 Task: Create List Brand Store in Board Product Management Best Practices to Workspace Human Resources Software. Create List Brand Licensing in Board Customer Segmentation and Analysis to Workspace Human Resources Software. Create List Brand Innovation in Board Product Market Fit Analysis and Optimization to Workspace Human Resources Software
Action: Mouse moved to (225, 138)
Screenshot: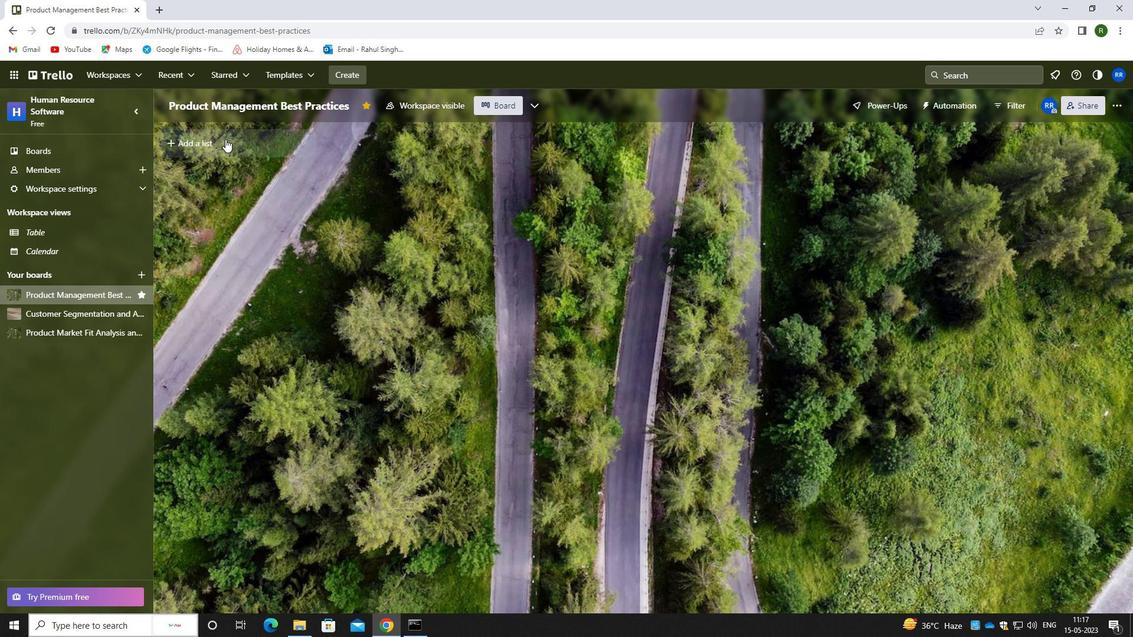 
Action: Mouse pressed left at (225, 138)
Screenshot: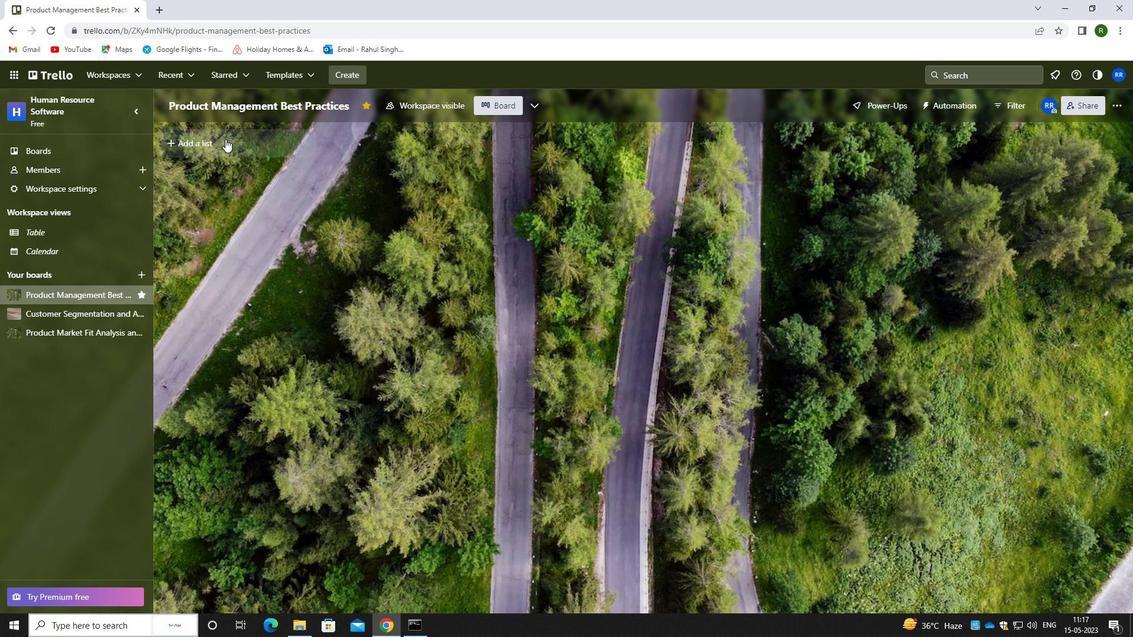 
Action: Mouse moved to (226, 144)
Screenshot: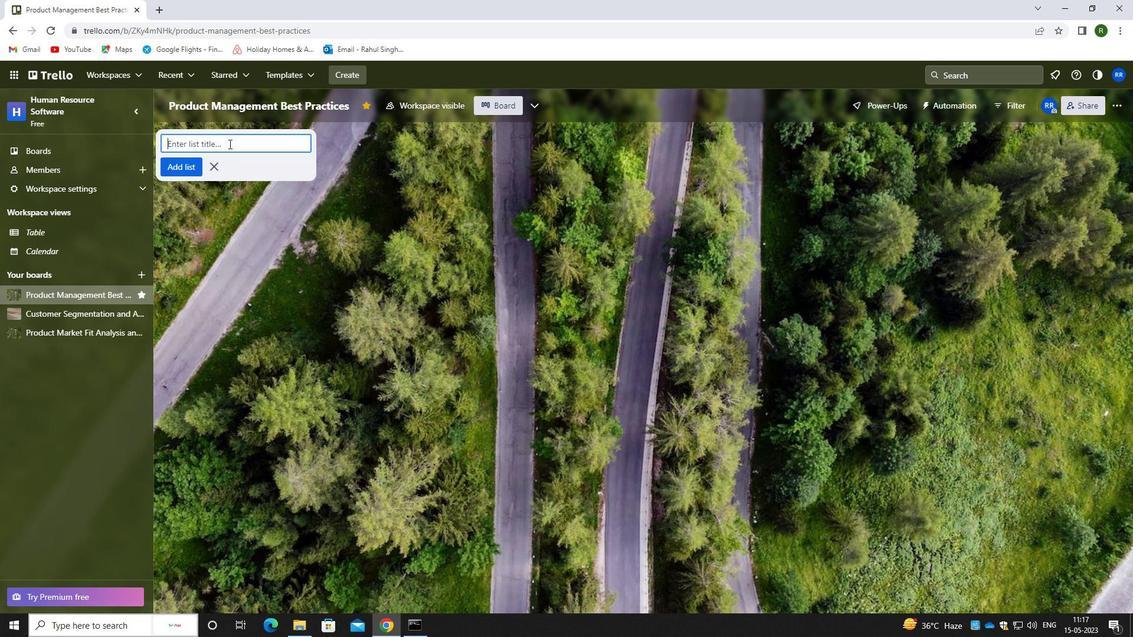 
Action: Key pressed <Key.caps_lock>b<Key.caps_lock>rand<Key.space><Key.caps_lock>s<Key.caps_lock>tore
Screenshot: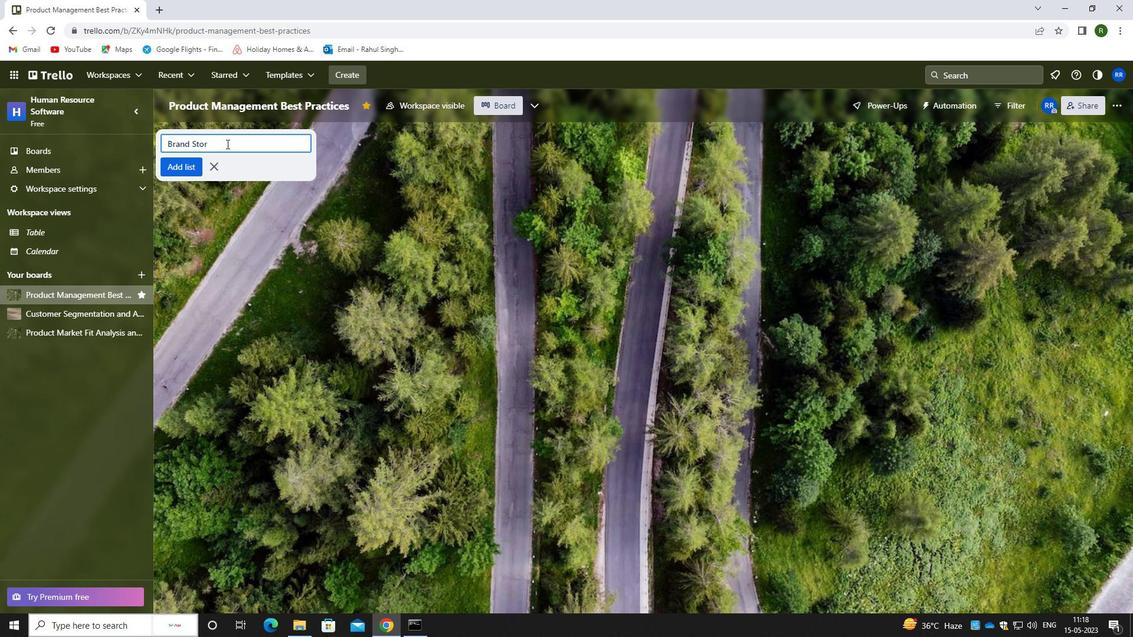 
Action: Mouse moved to (172, 163)
Screenshot: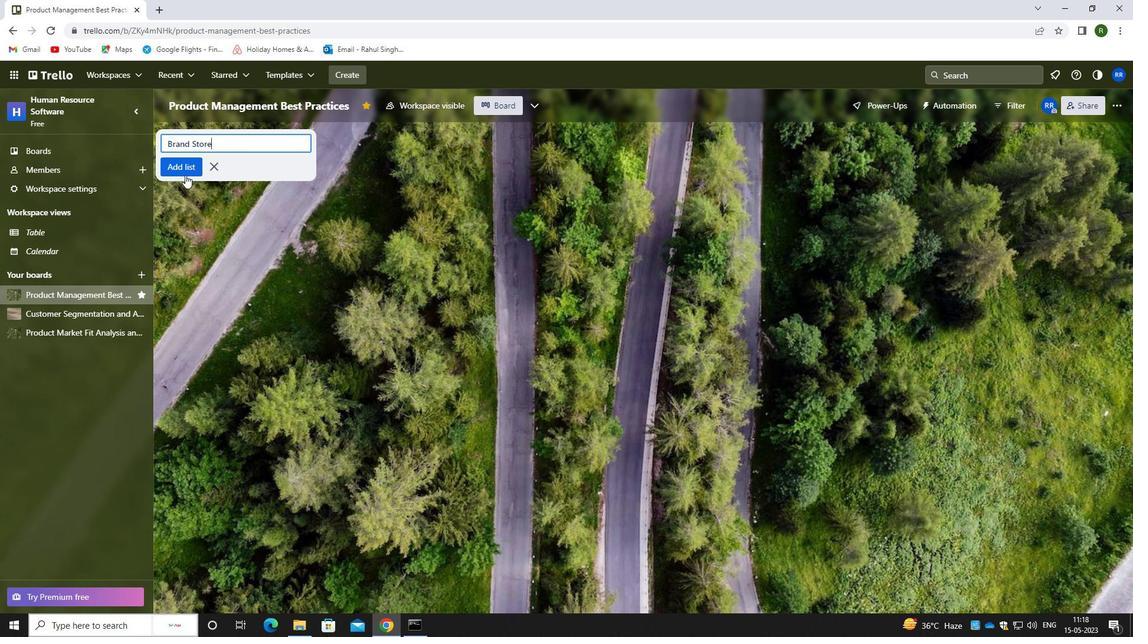 
Action: Mouse pressed left at (172, 163)
Screenshot: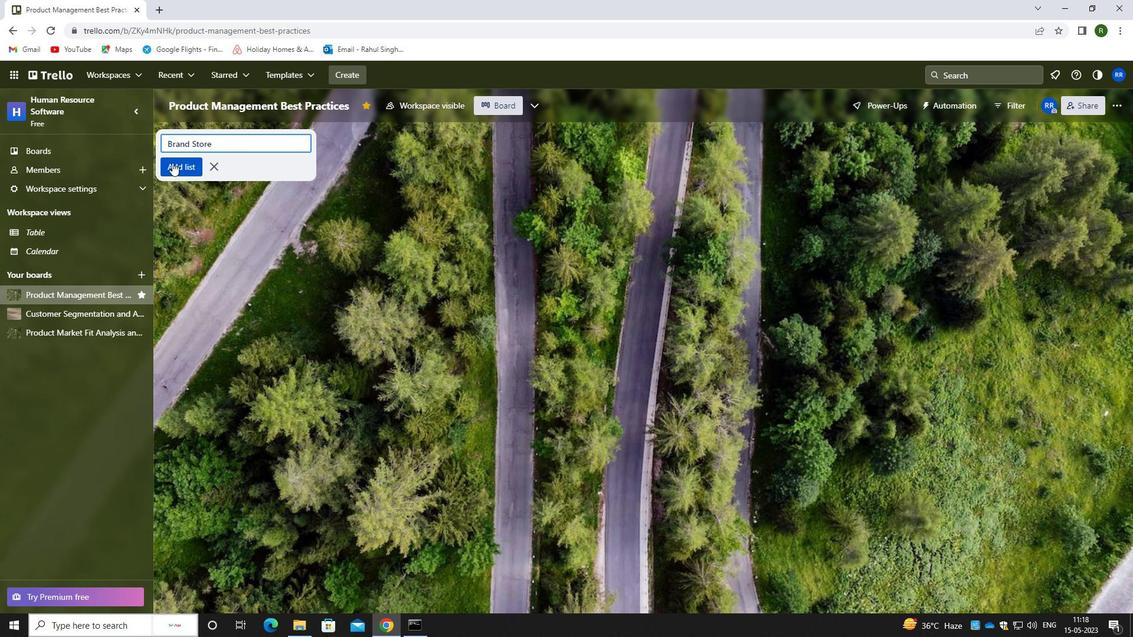 
Action: Mouse moved to (80, 318)
Screenshot: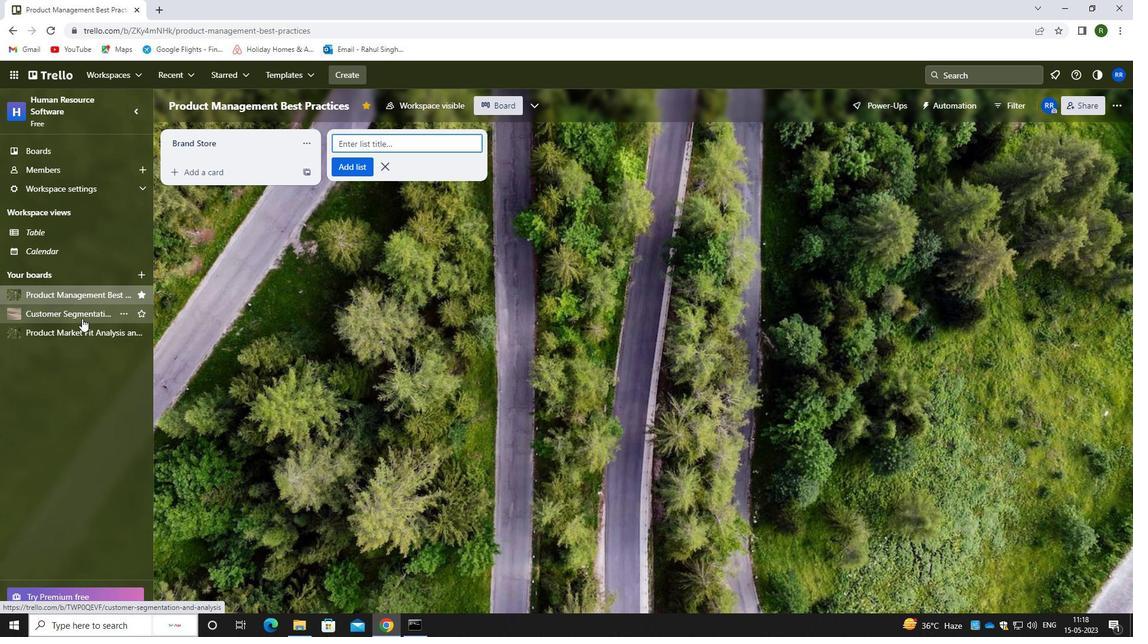 
Action: Mouse pressed left at (80, 318)
Screenshot: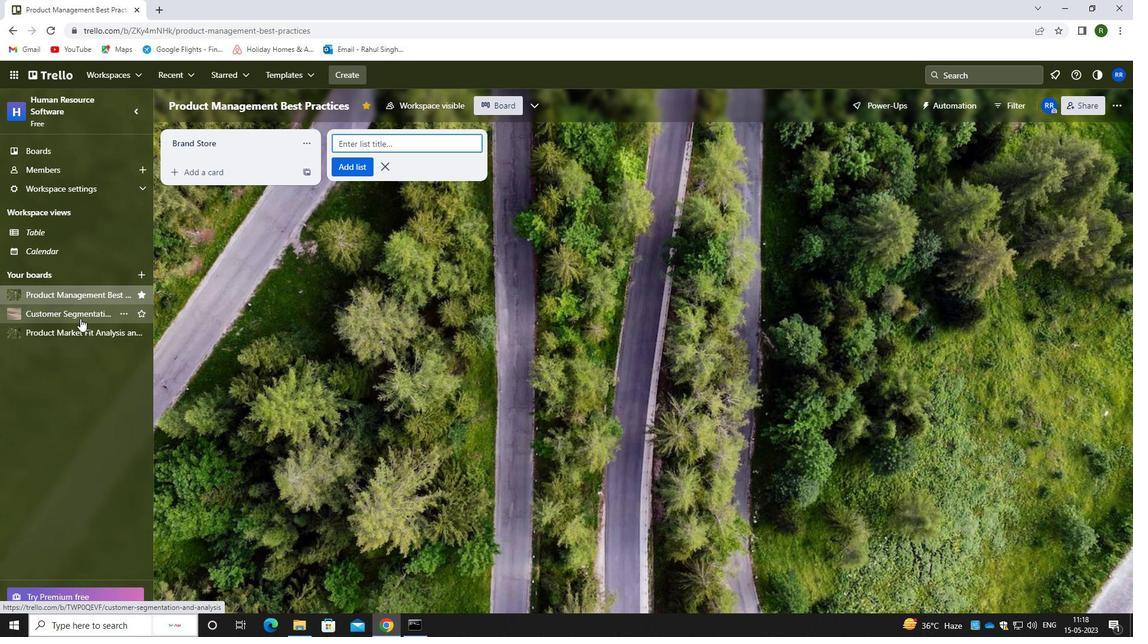 
Action: Mouse moved to (204, 144)
Screenshot: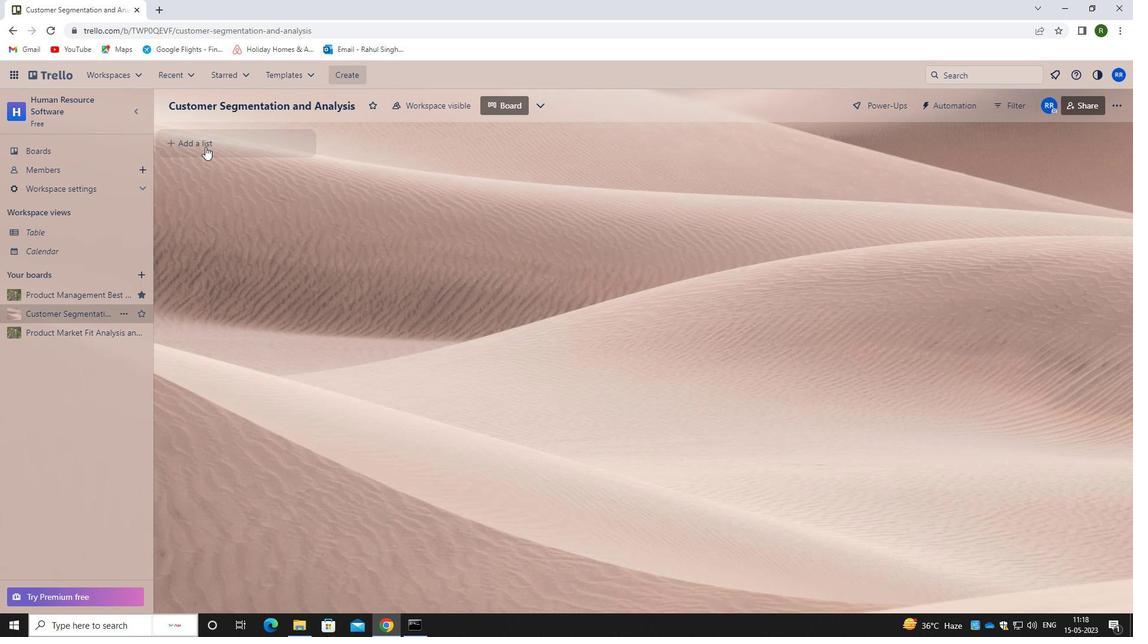 
Action: Mouse pressed left at (204, 144)
Screenshot: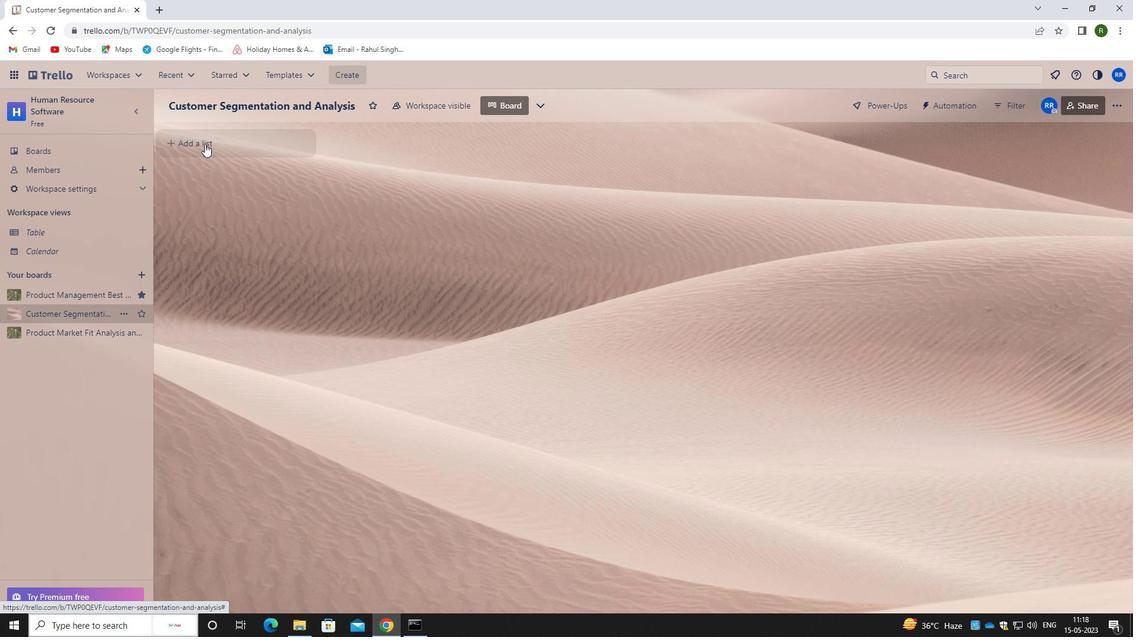 
Action: Mouse moved to (260, 216)
Screenshot: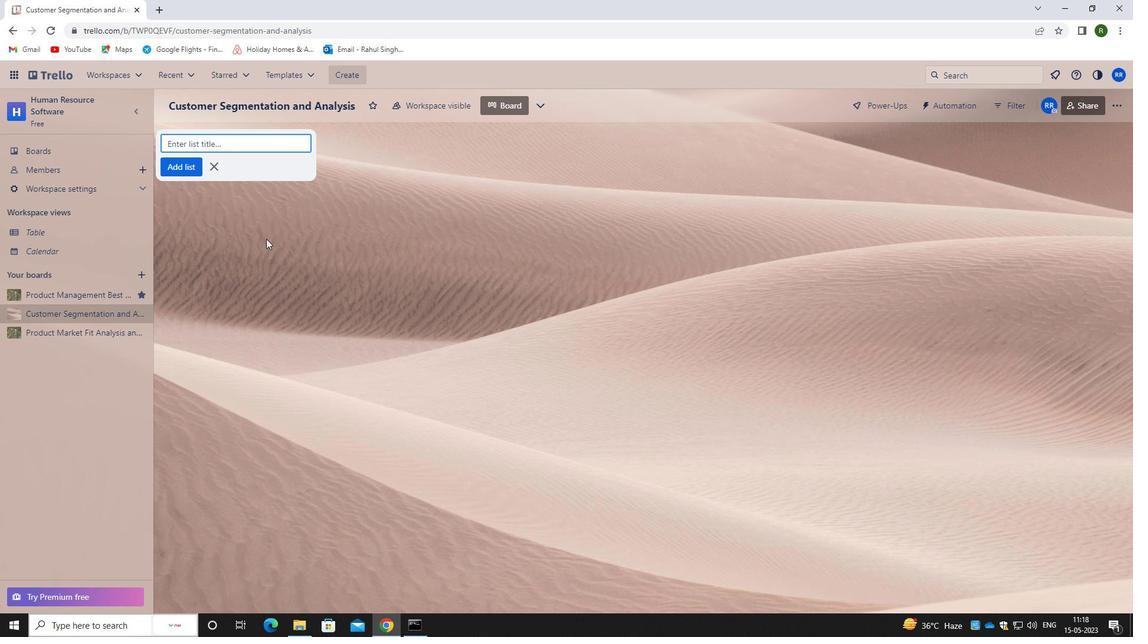 
Action: Key pressed <Key.caps_lock>B<Key.caps_lock>rand<Key.space><Key.caps_lock>l<Key.caps_lock>icensing
Screenshot: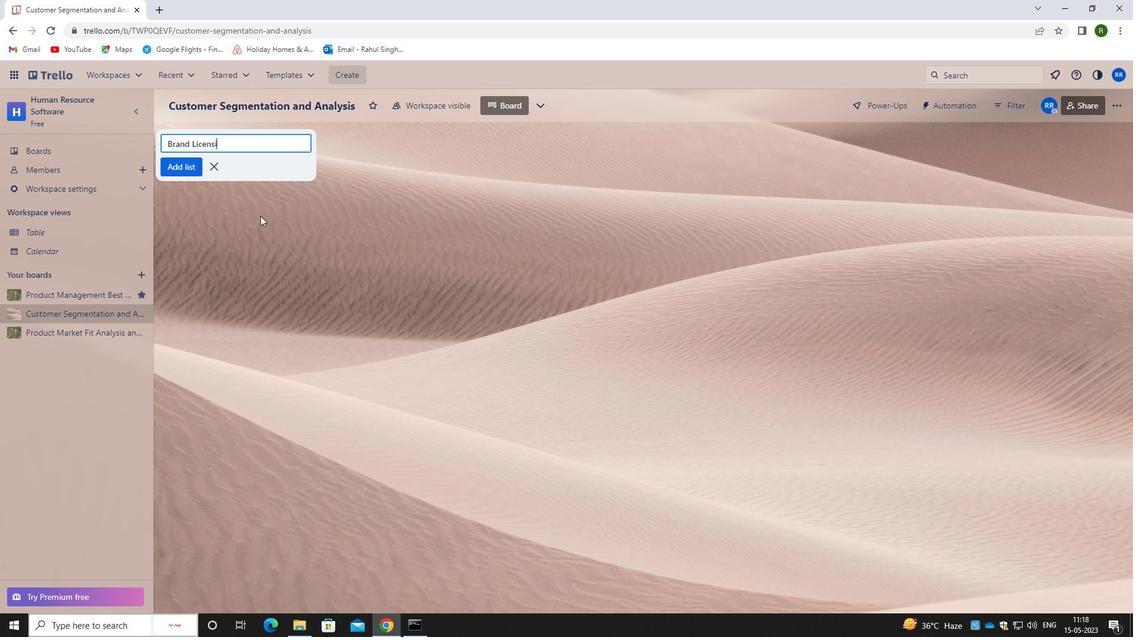 
Action: Mouse moved to (174, 173)
Screenshot: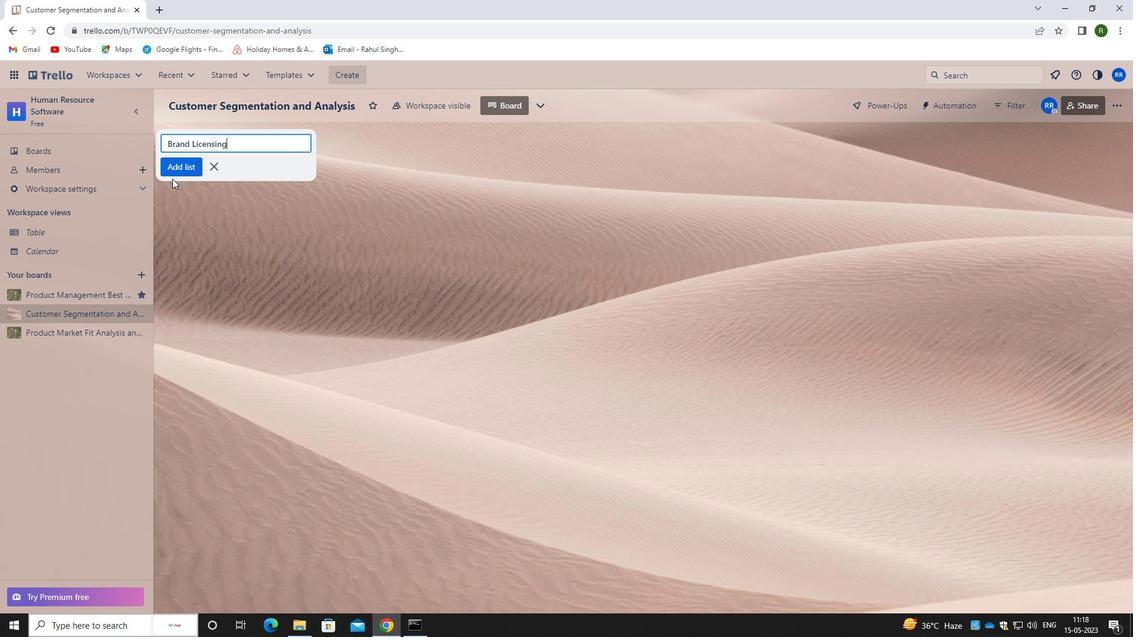 
Action: Mouse pressed left at (174, 173)
Screenshot: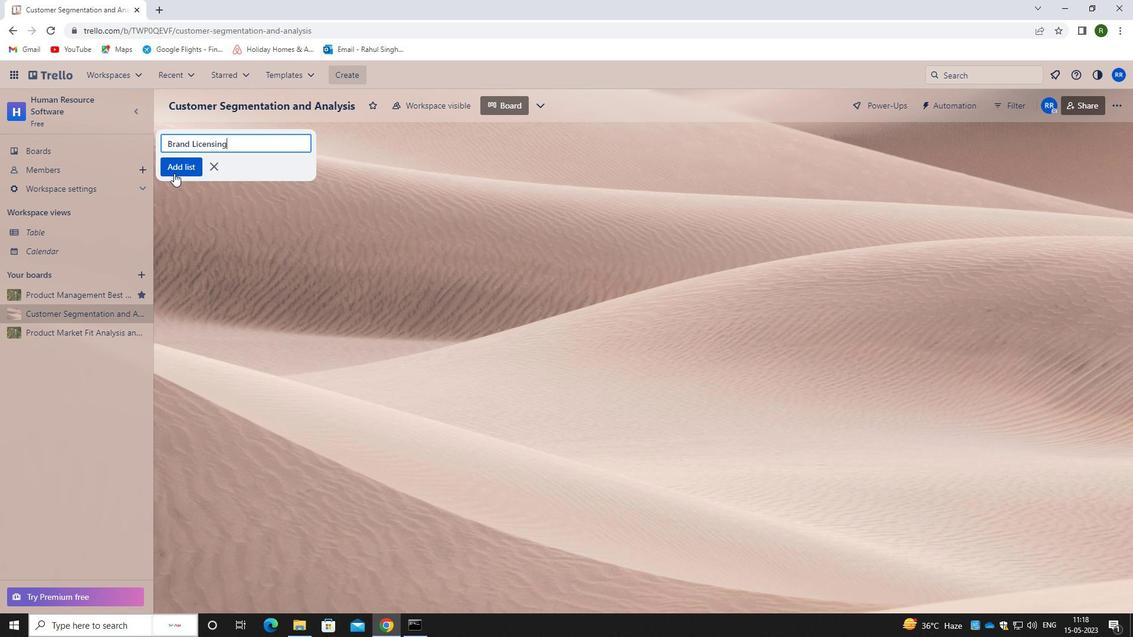 
Action: Mouse moved to (88, 324)
Screenshot: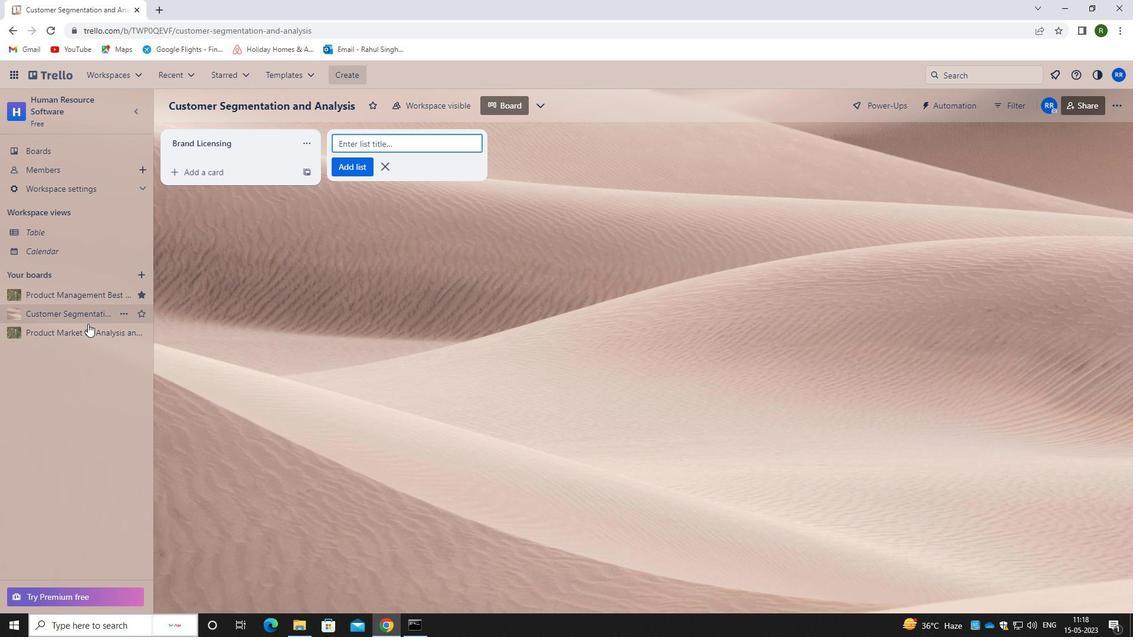 
Action: Mouse pressed left at (88, 324)
Screenshot: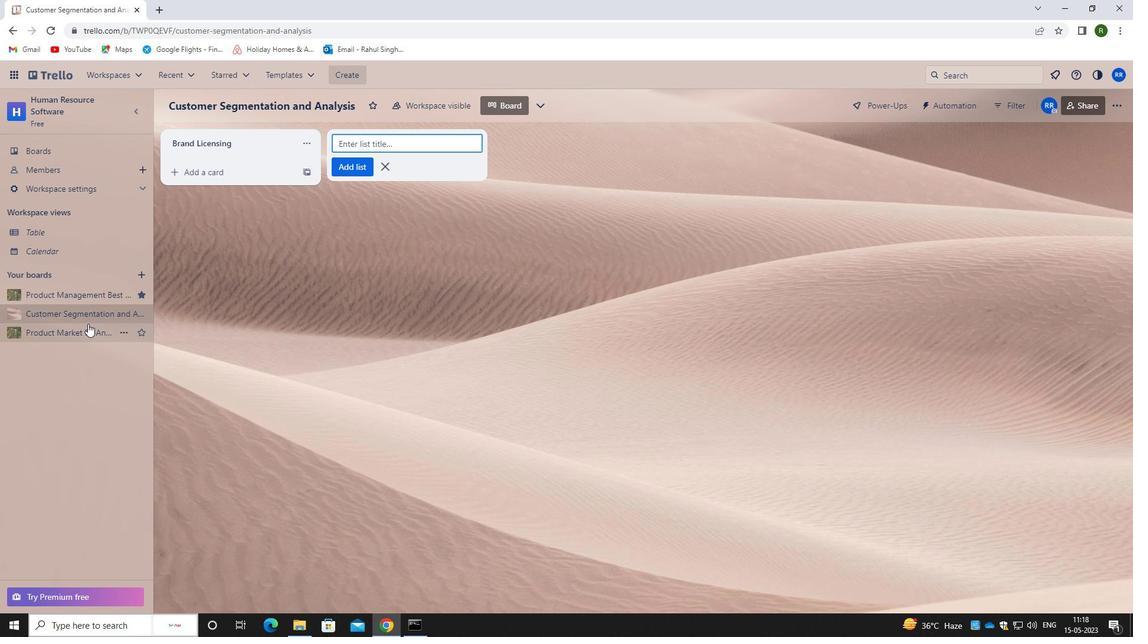 
Action: Mouse moved to (200, 165)
Screenshot: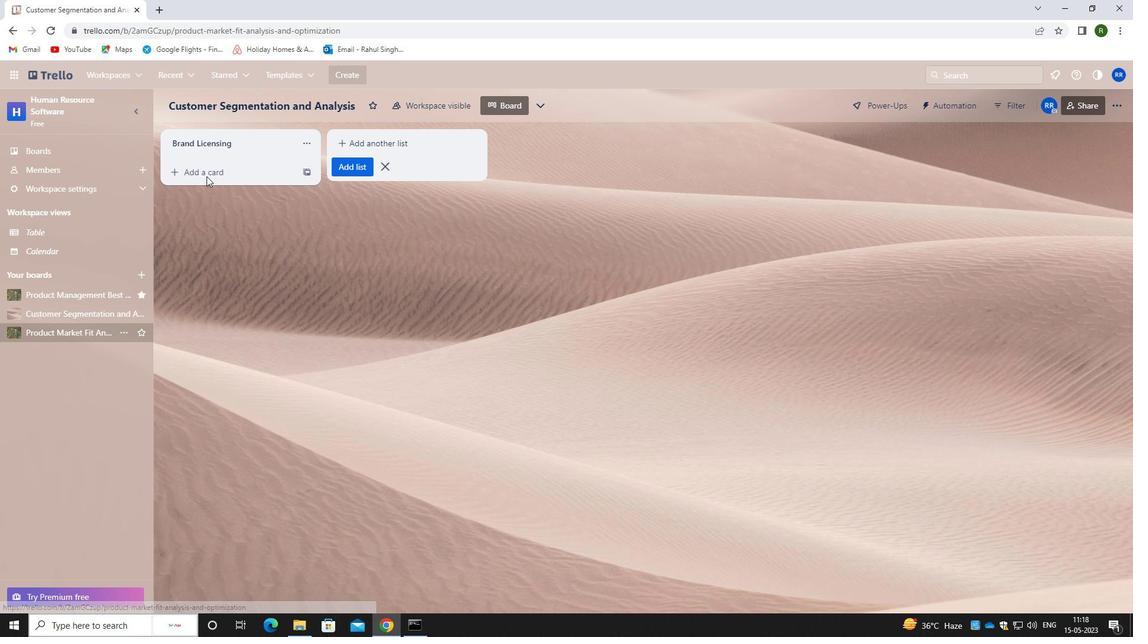
Action: Mouse pressed left at (200, 165)
Screenshot: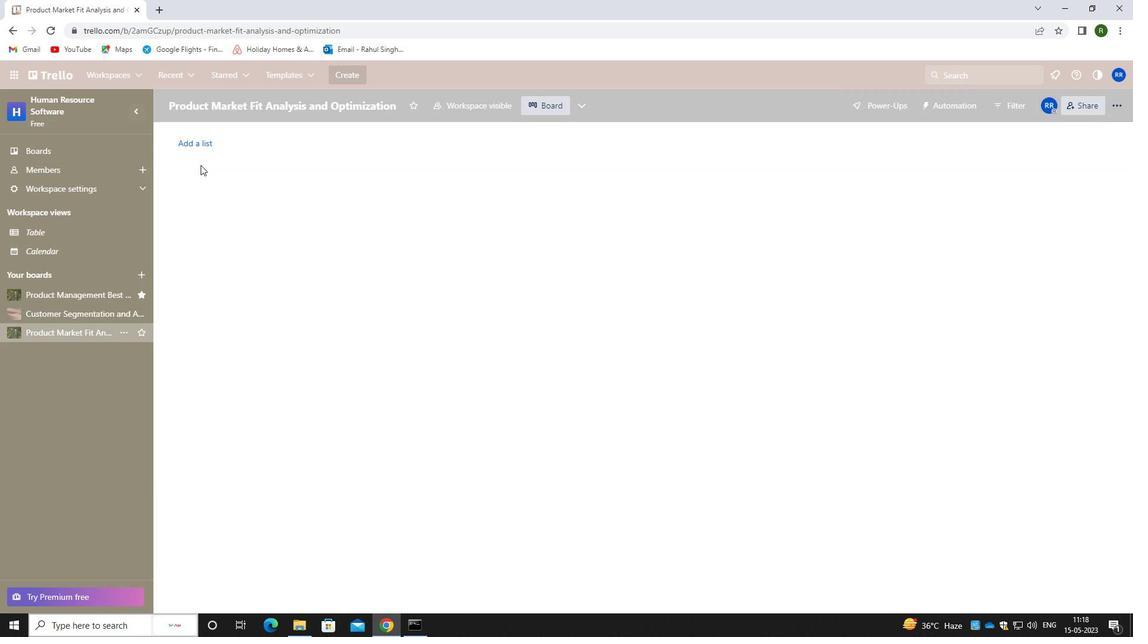 
Action: Mouse moved to (204, 141)
Screenshot: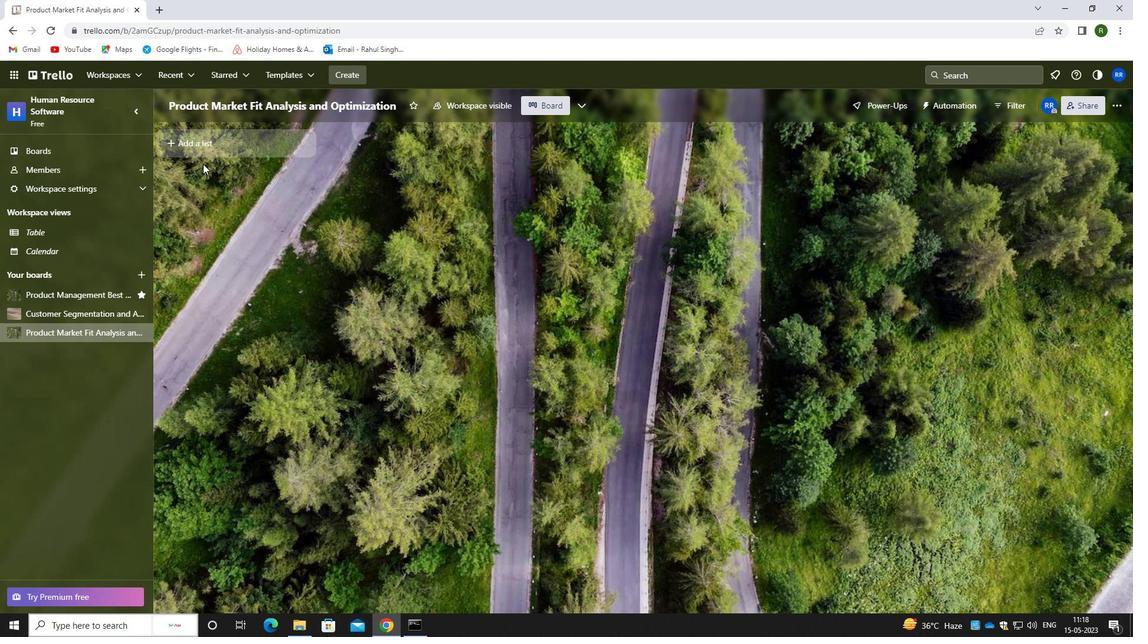 
Action: Mouse pressed left at (204, 141)
Screenshot: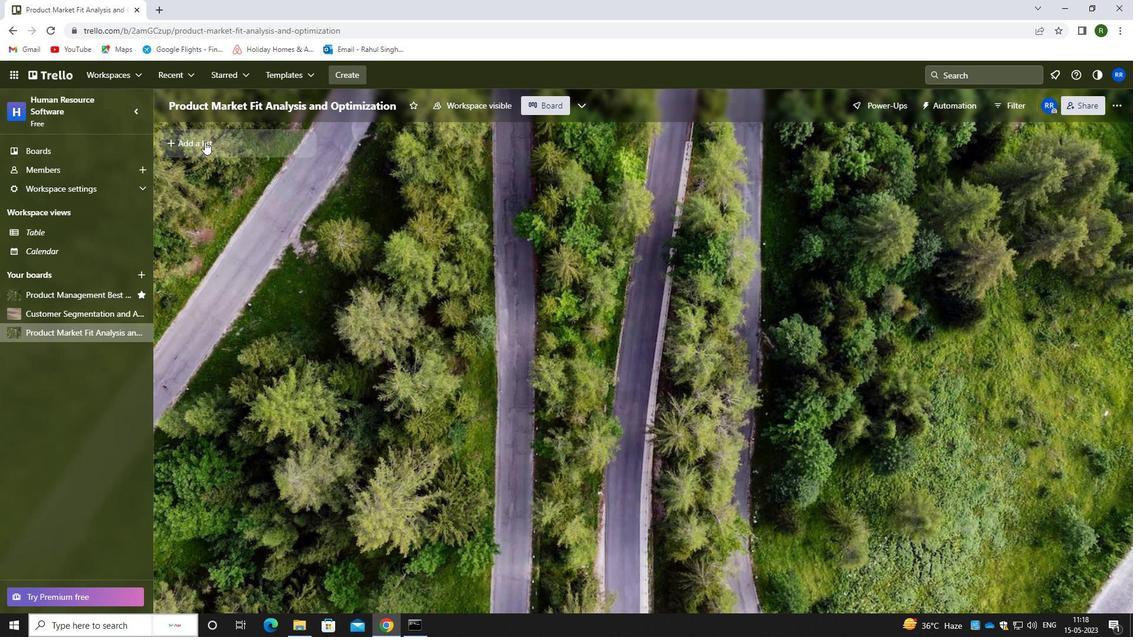 
Action: Mouse moved to (216, 141)
Screenshot: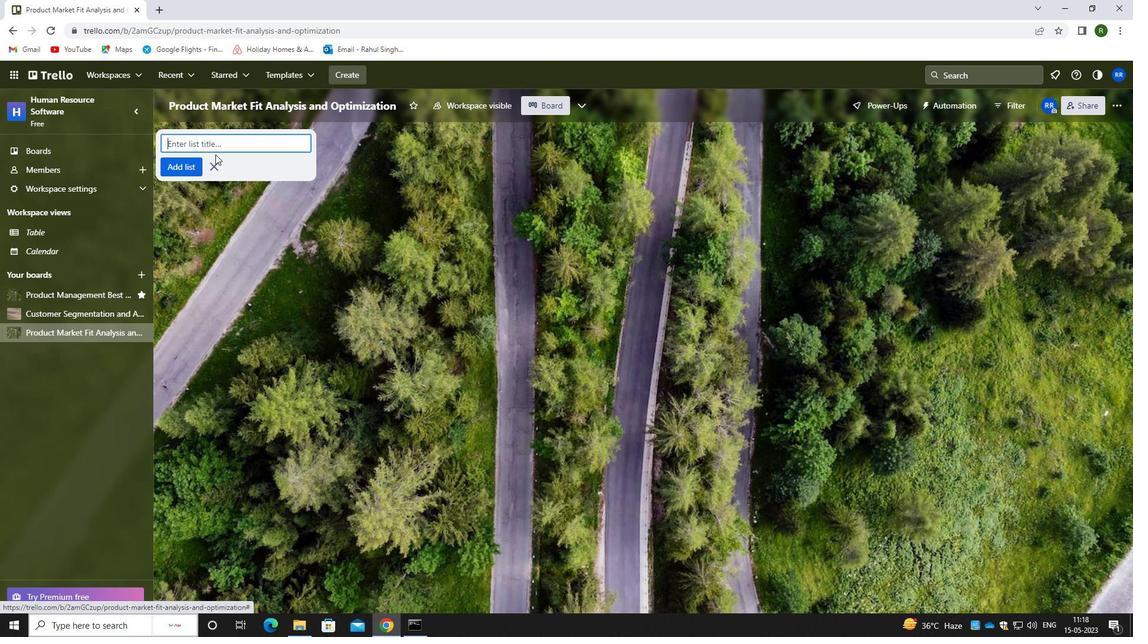 
Action: Key pressed <Key.caps_lock>b<Key.caps_lock>rand<Key.space><Key.caps_lock>I<Key.caps_lock>nnovation
Screenshot: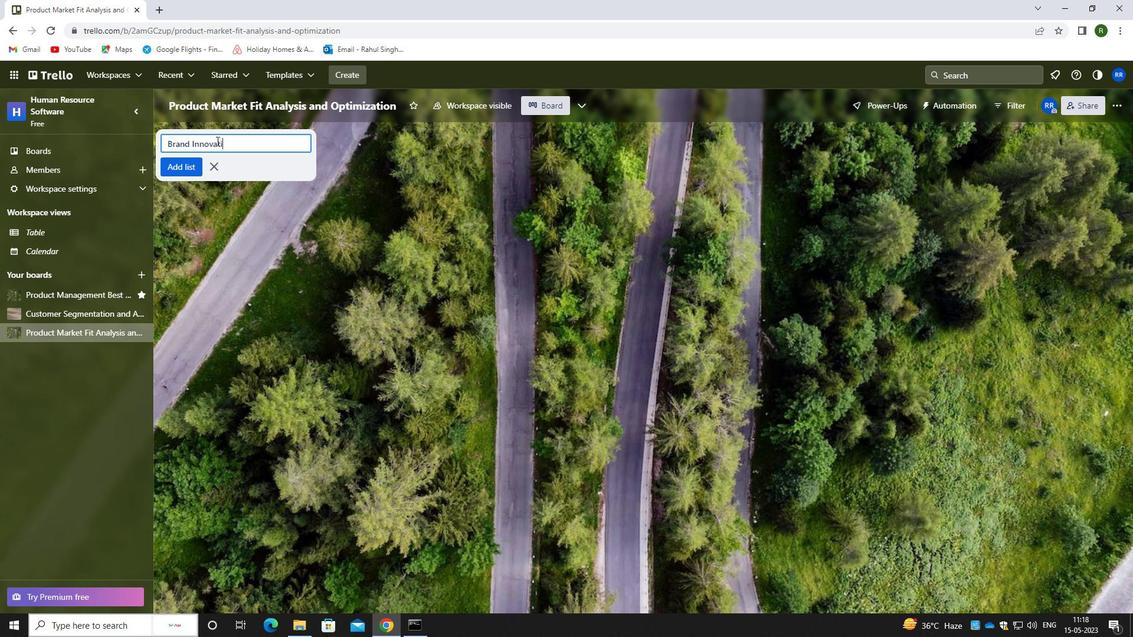
Action: Mouse moved to (186, 167)
Screenshot: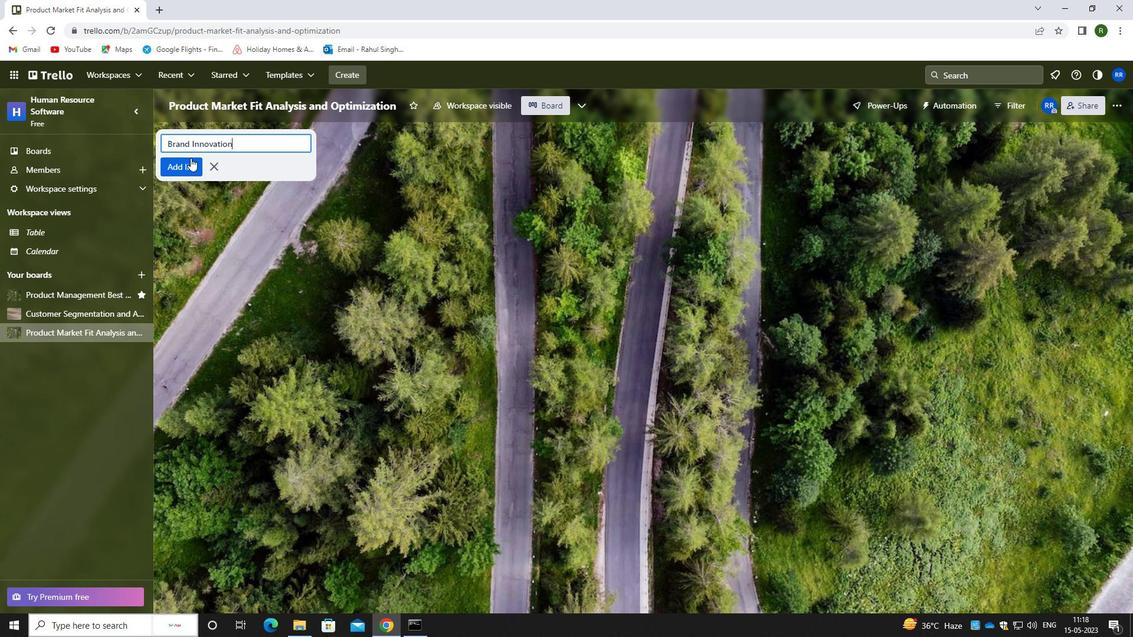 
Action: Mouse pressed left at (186, 167)
Screenshot: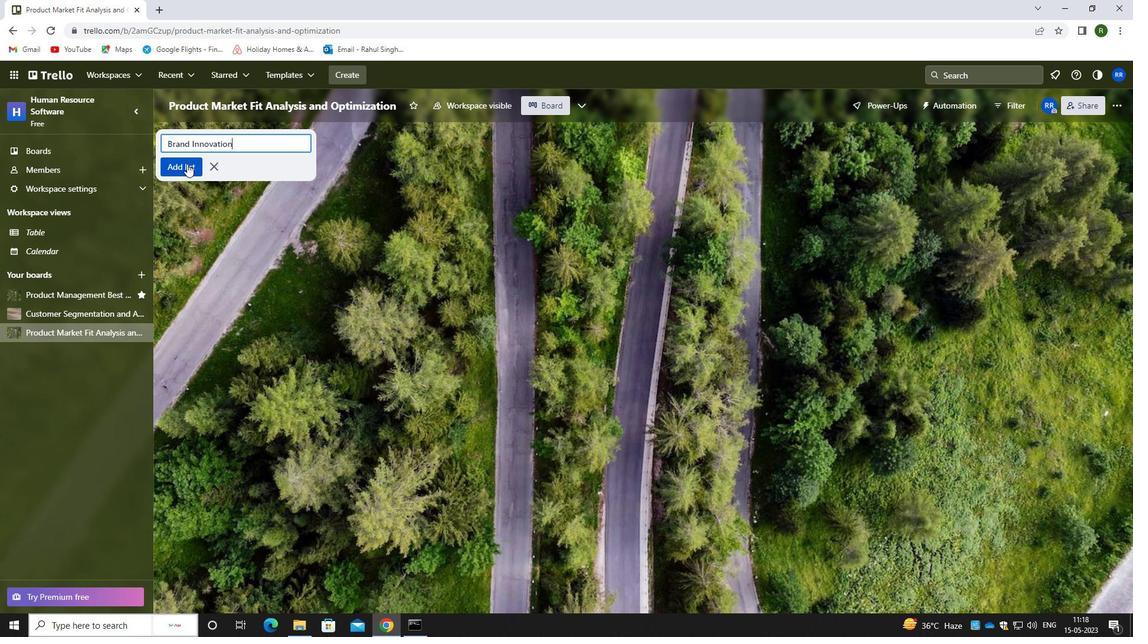 
Action: Mouse moved to (184, 243)
Screenshot: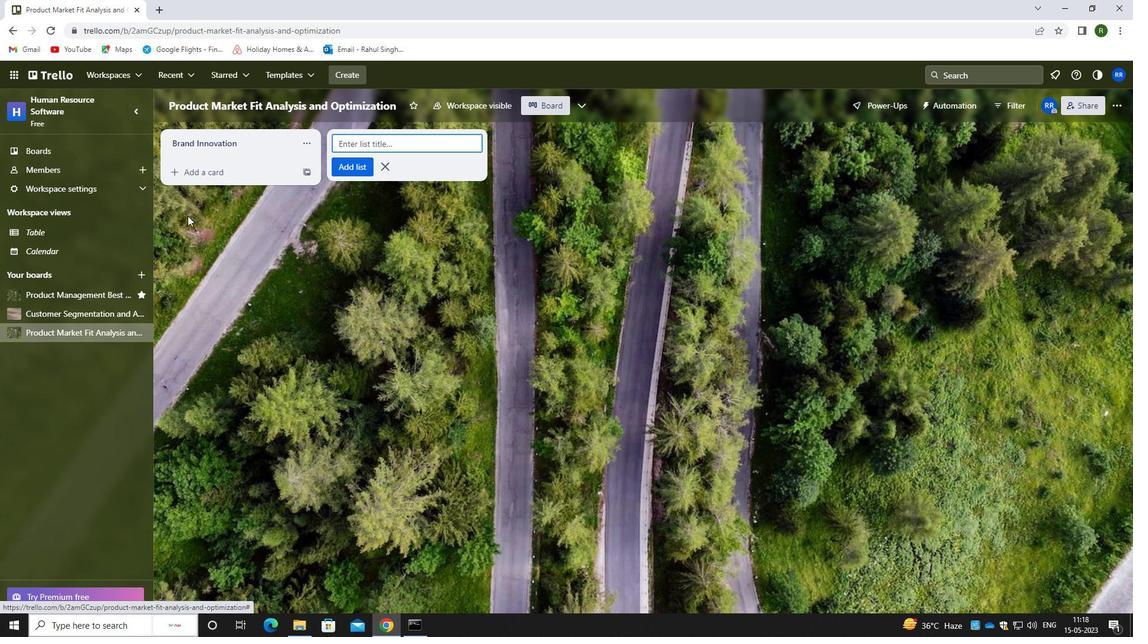 
